 Task: Look for products in the category "Pasta Salad" that are on sale.
Action: Mouse pressed left at (19, 147)
Screenshot: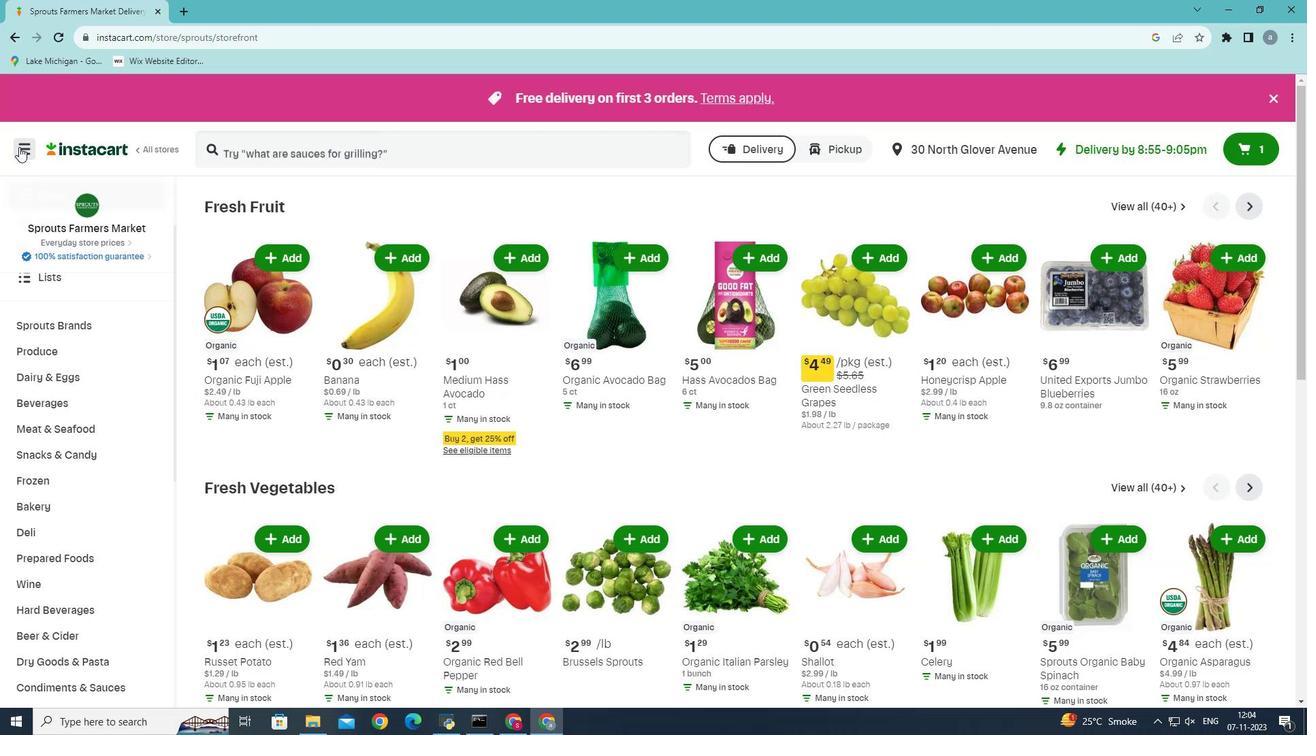 
Action: Mouse moved to (85, 381)
Screenshot: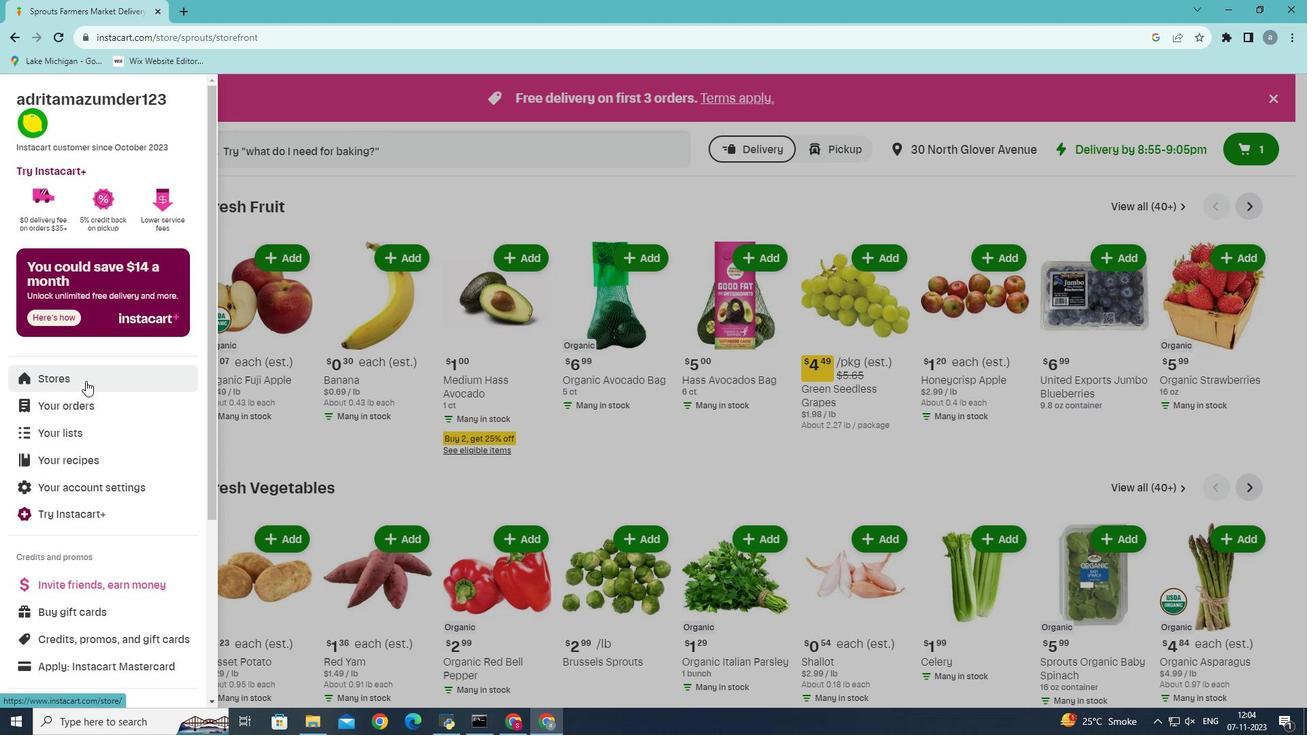 
Action: Mouse pressed left at (85, 381)
Screenshot: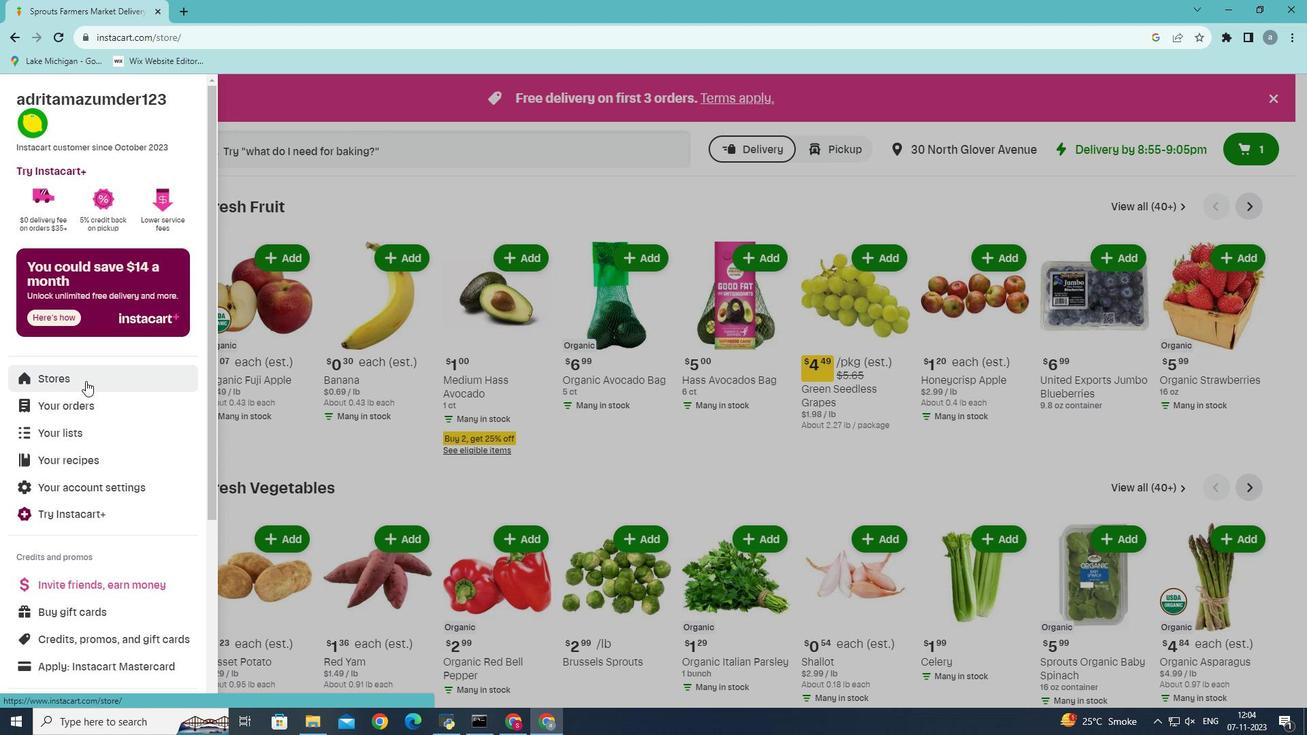 
Action: Mouse moved to (321, 158)
Screenshot: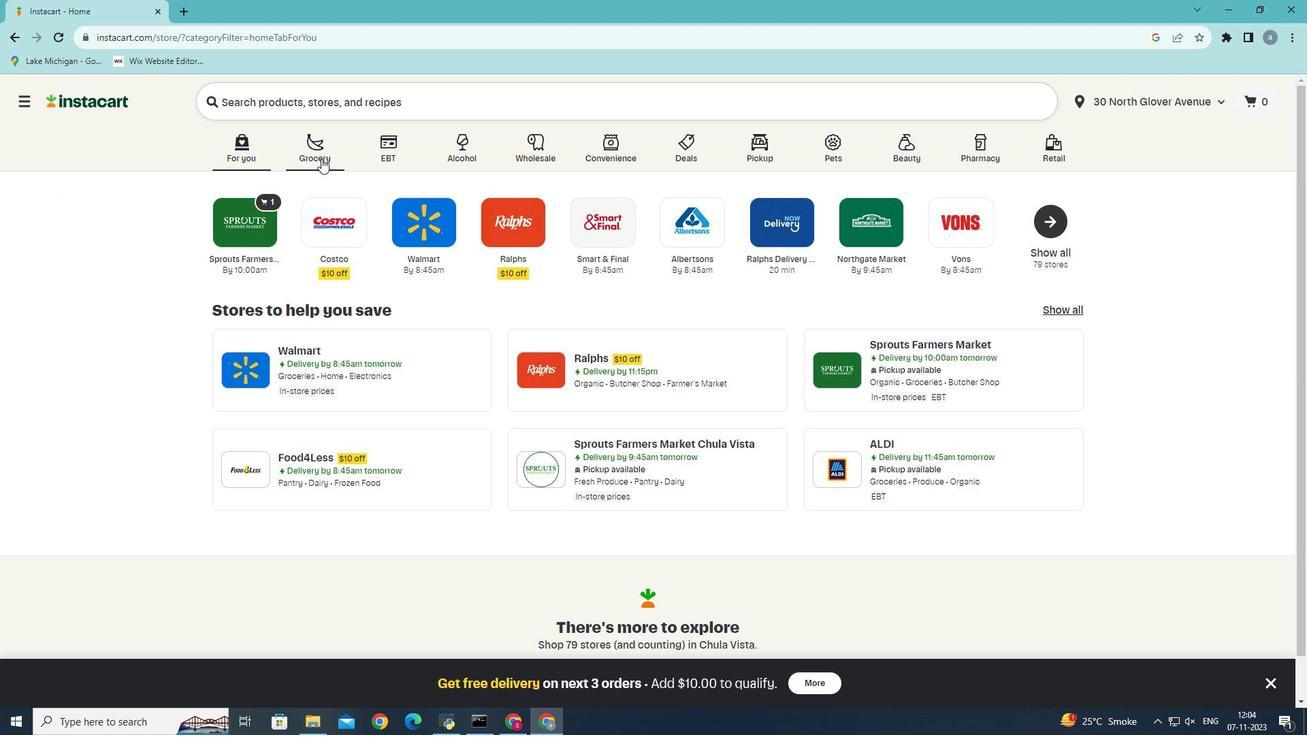 
Action: Mouse pressed left at (321, 158)
Screenshot: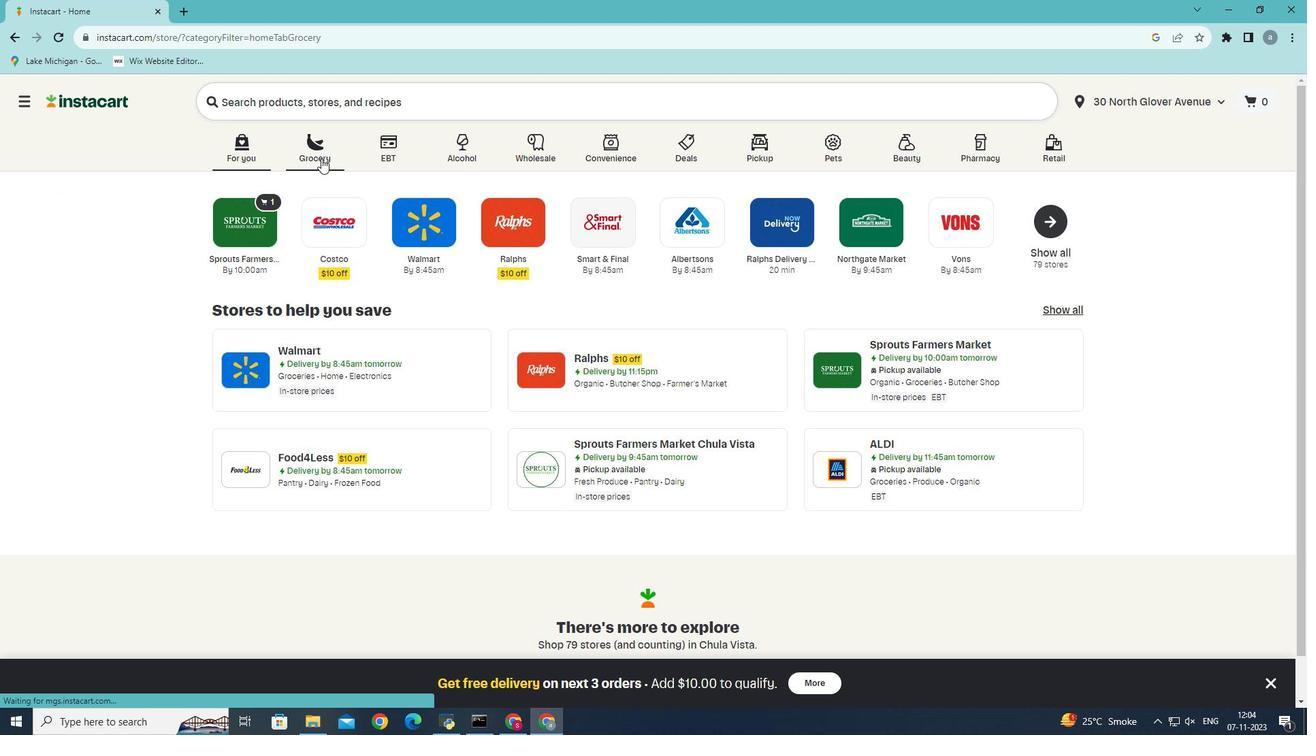 
Action: Mouse moved to (384, 430)
Screenshot: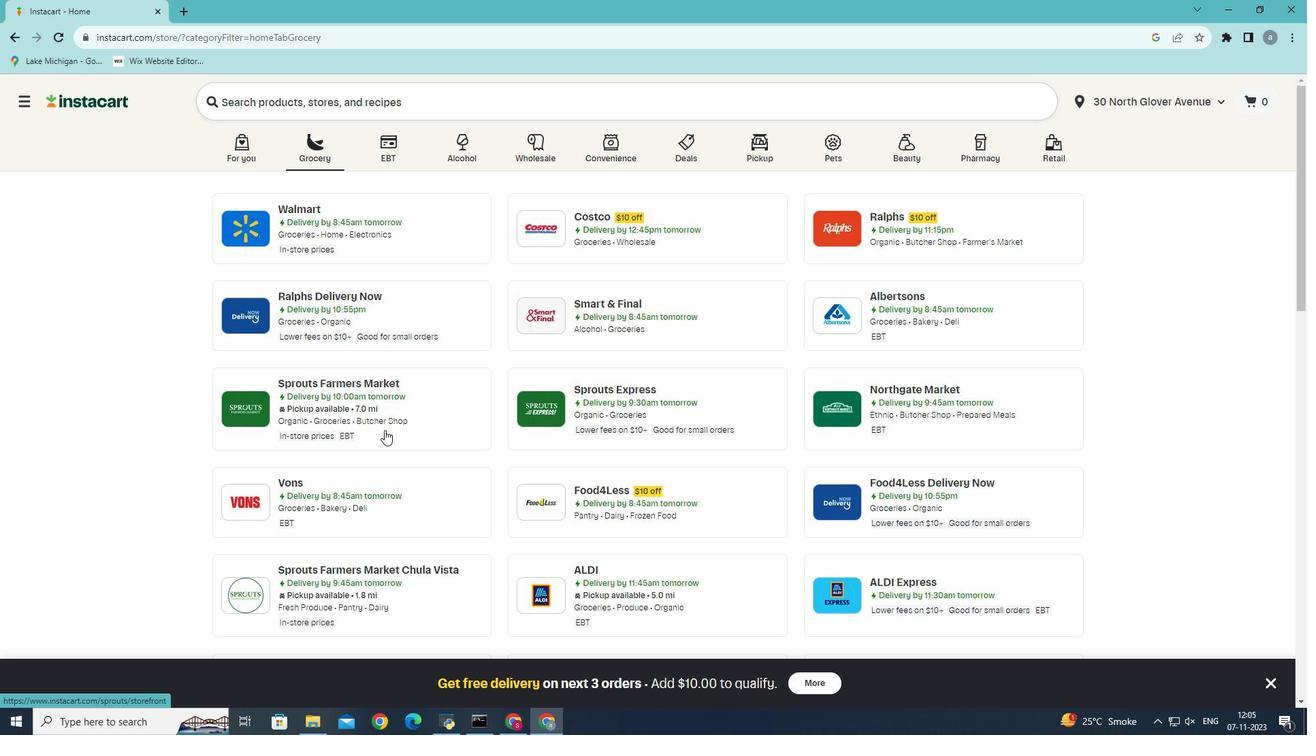 
Action: Mouse pressed left at (384, 430)
Screenshot: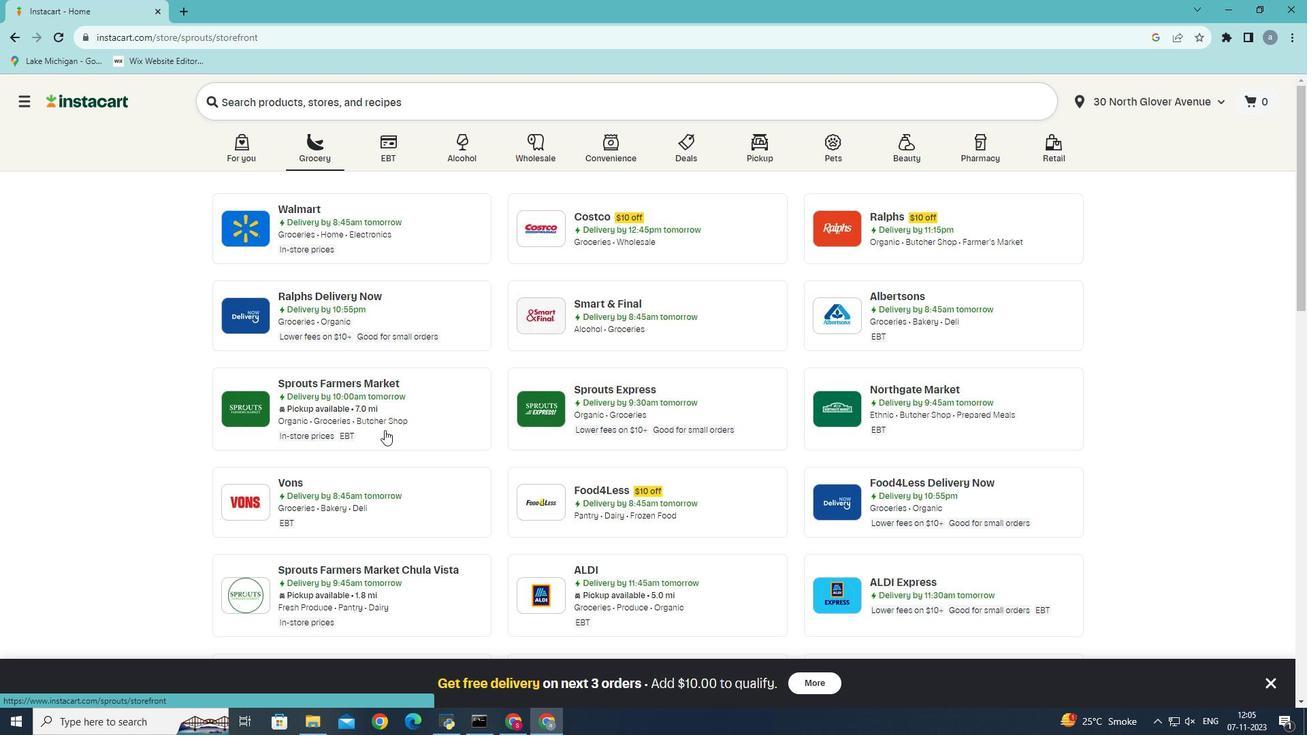 
Action: Mouse moved to (76, 611)
Screenshot: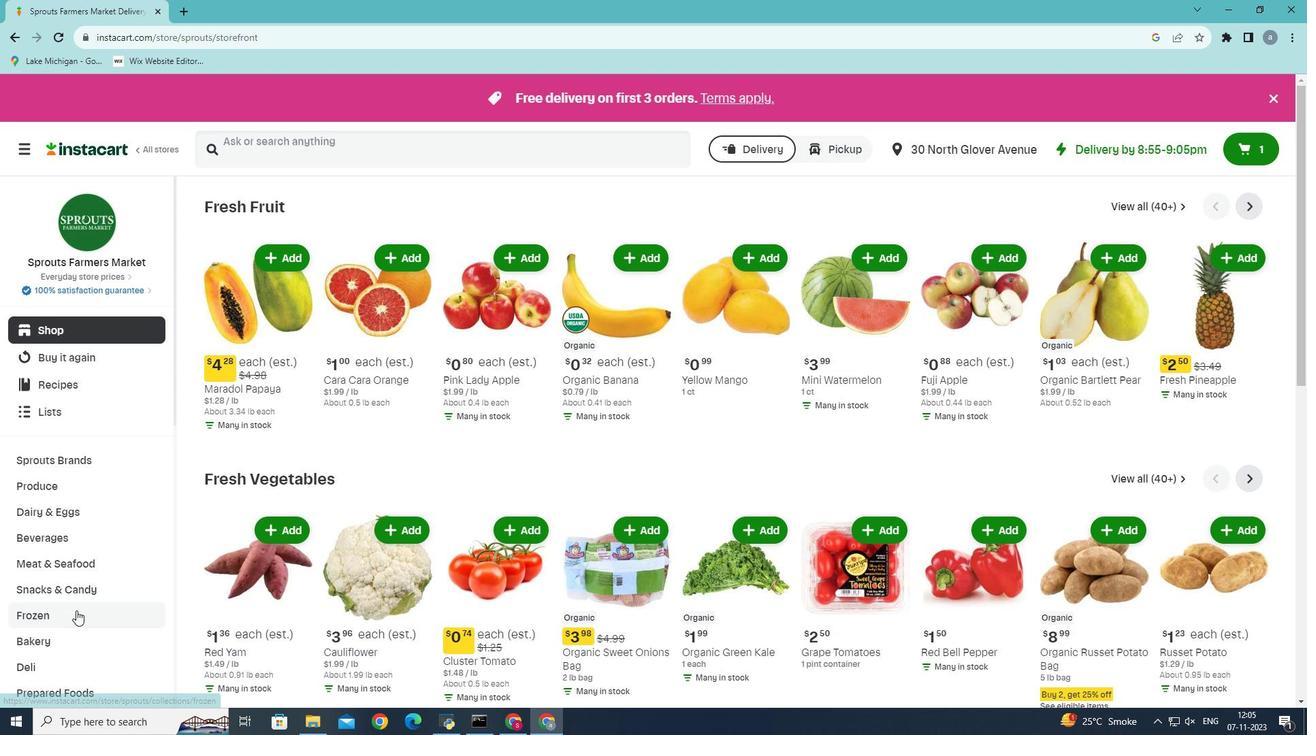 
Action: Mouse scrolled (76, 610) with delta (0, 0)
Screenshot: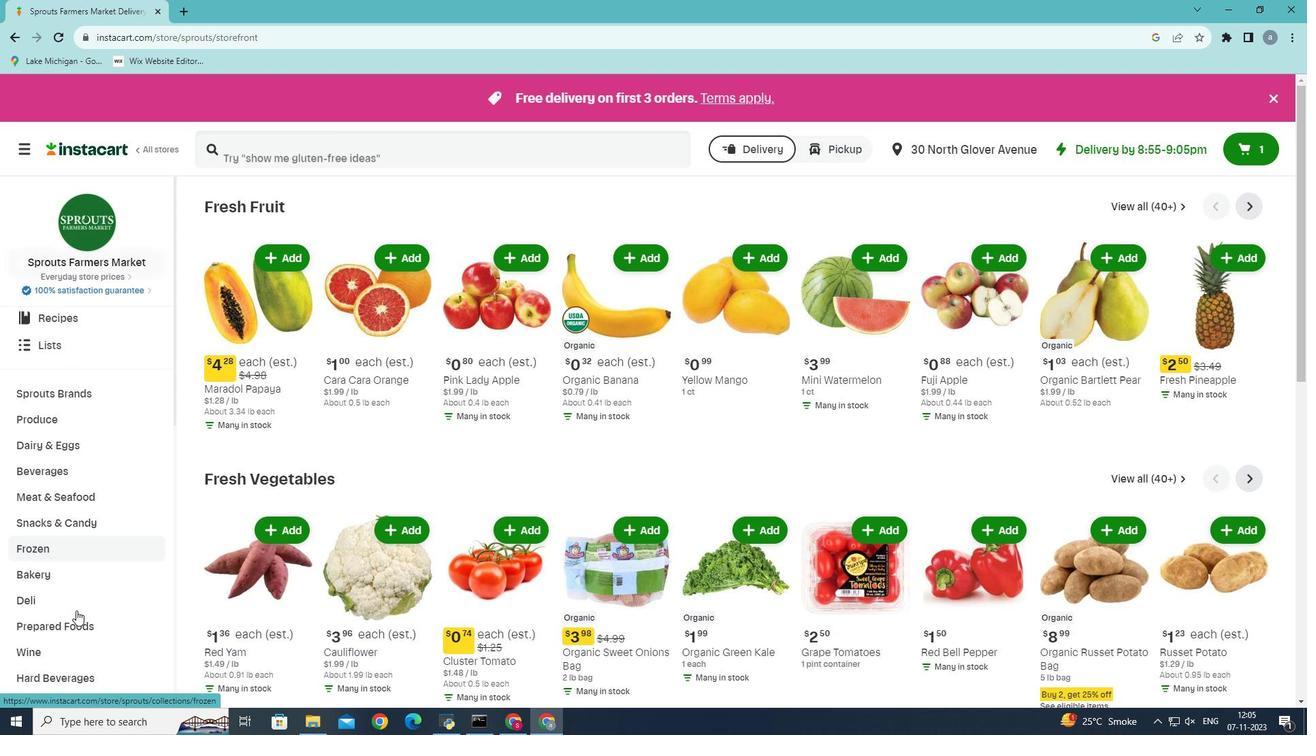 
Action: Mouse moved to (59, 624)
Screenshot: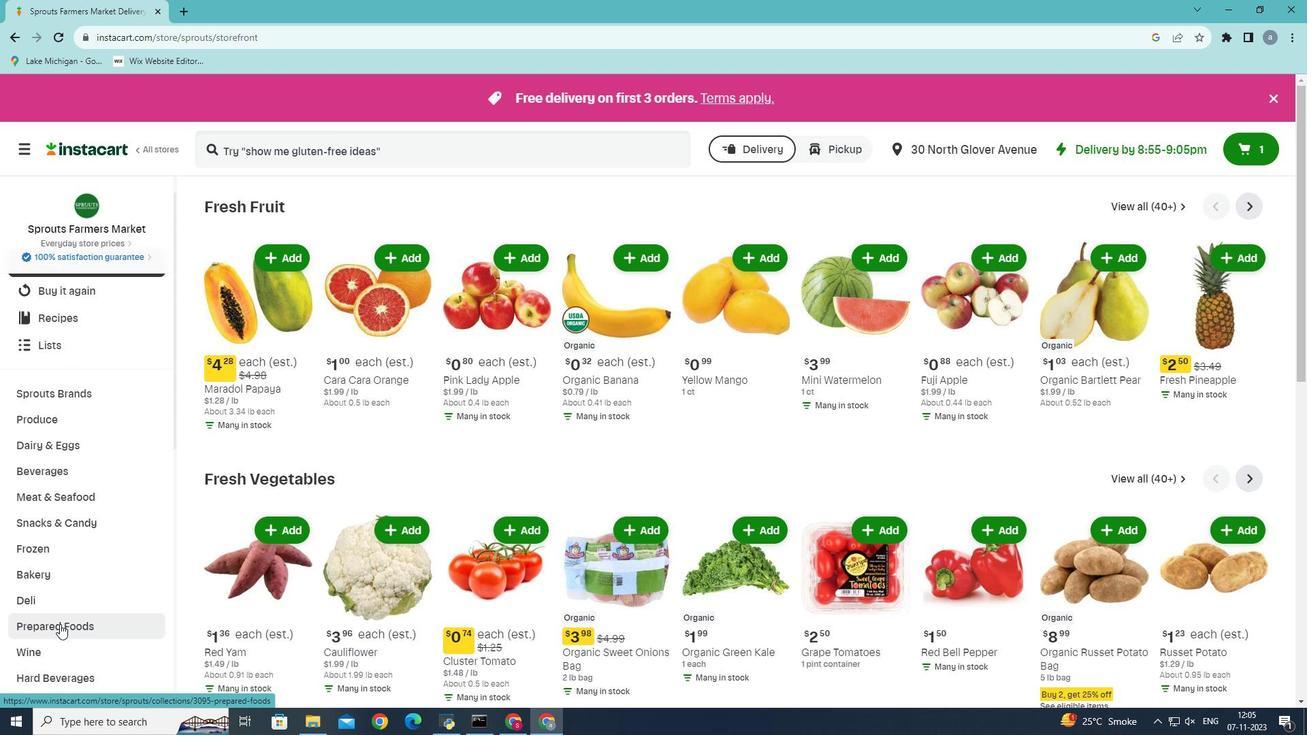 
Action: Mouse pressed left at (59, 624)
Screenshot: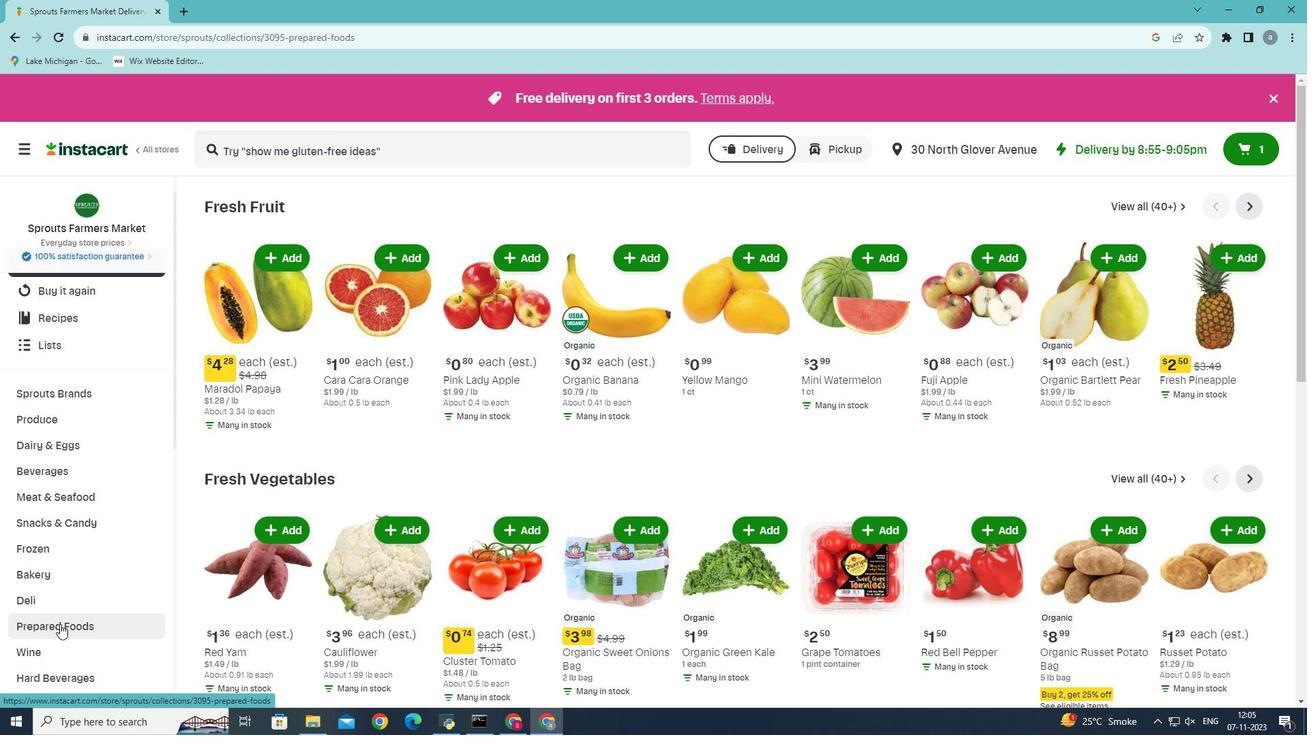 
Action: Mouse moved to (743, 239)
Screenshot: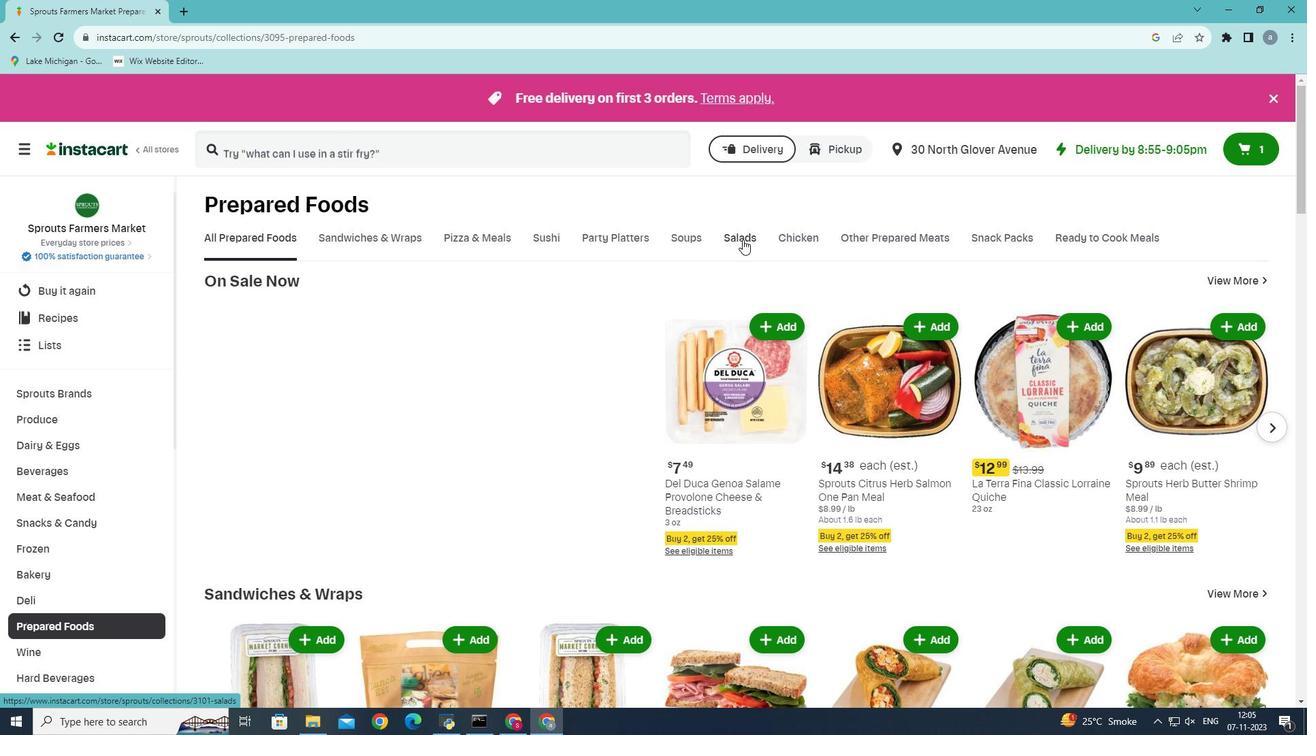 
Action: Mouse pressed left at (743, 239)
Screenshot: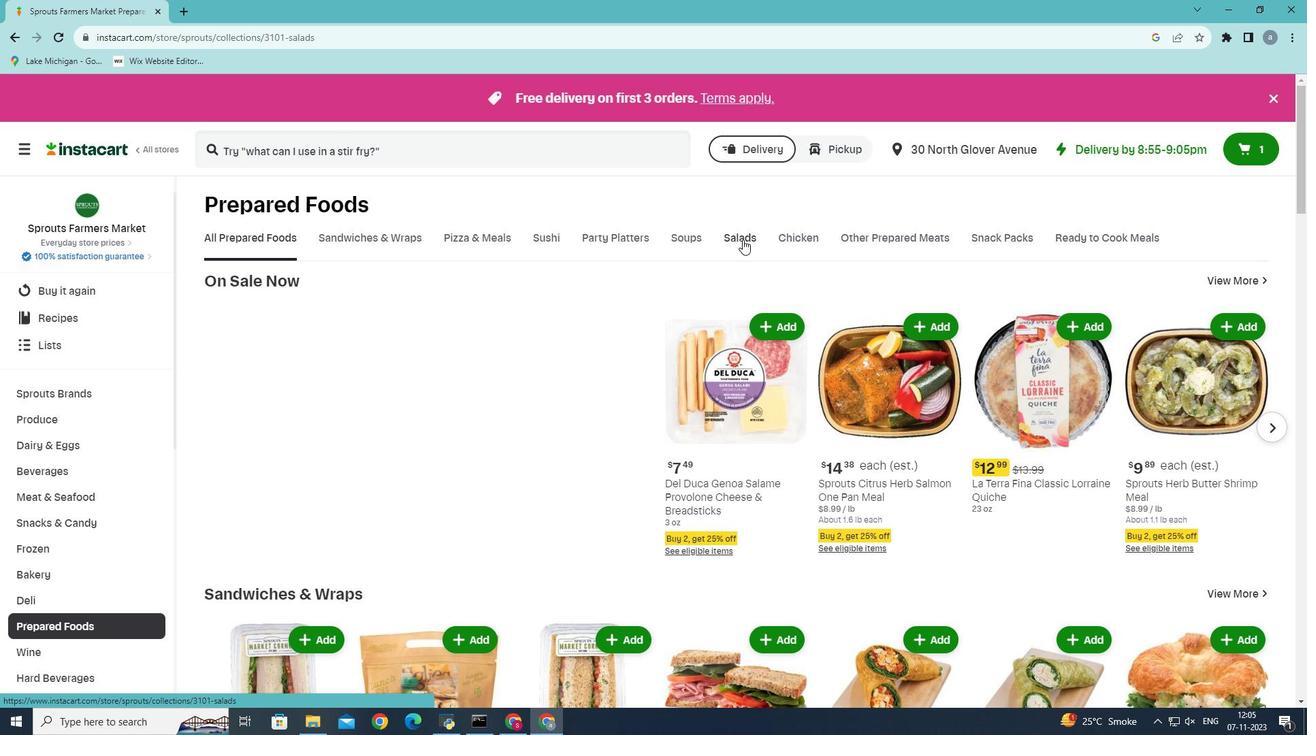 
Action: Mouse moved to (319, 295)
Screenshot: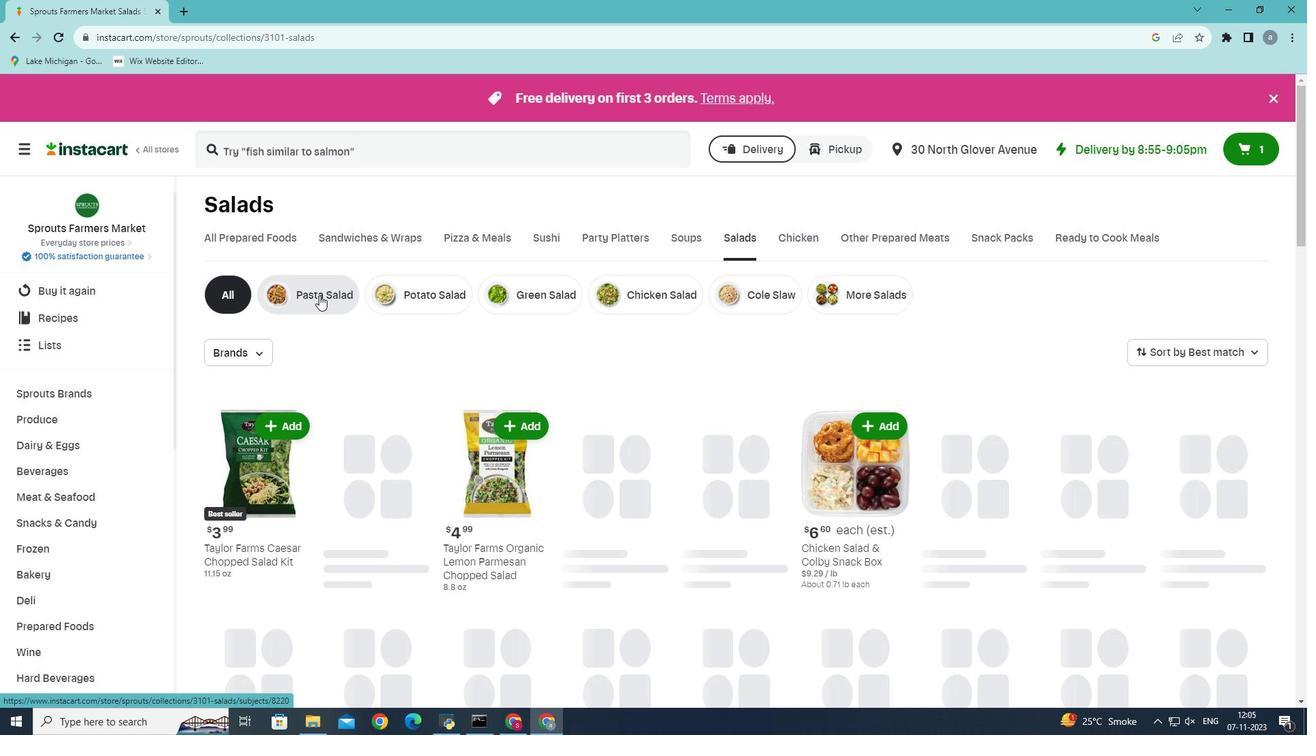 
Action: Mouse pressed left at (319, 295)
Screenshot: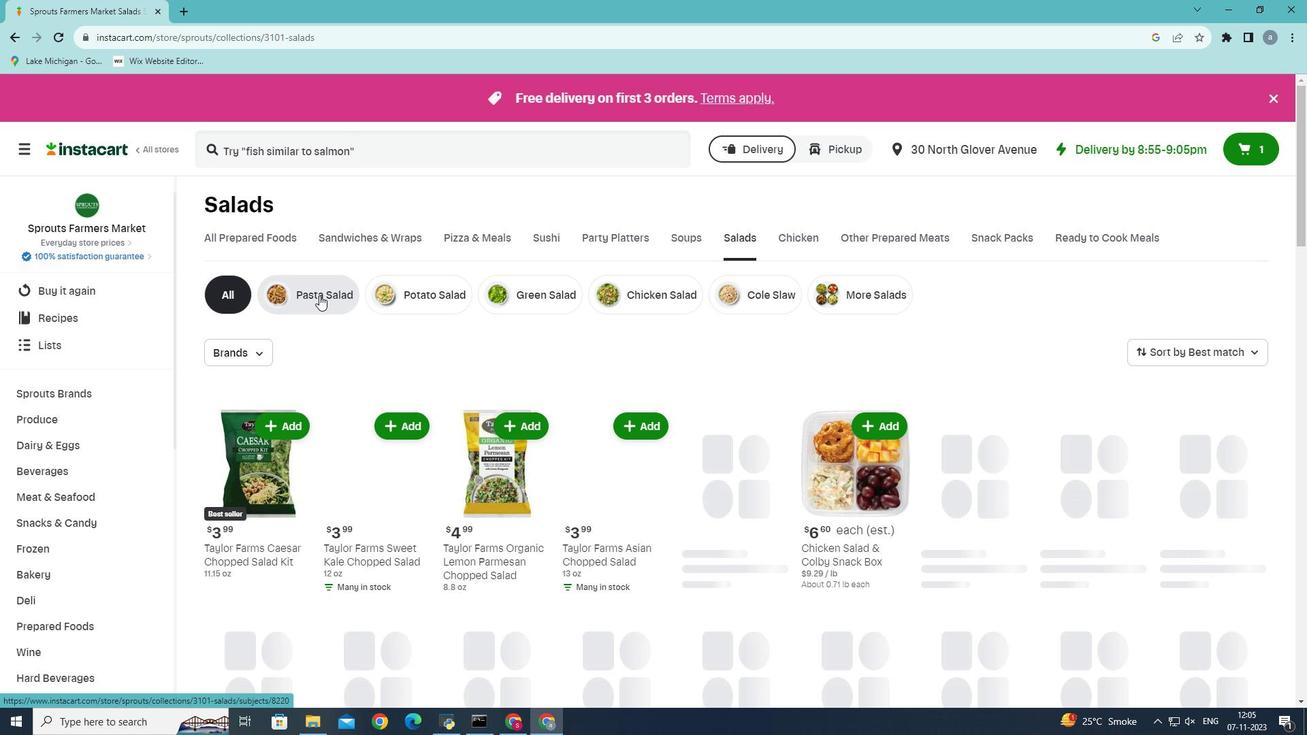 
Action: Mouse moved to (519, 333)
Screenshot: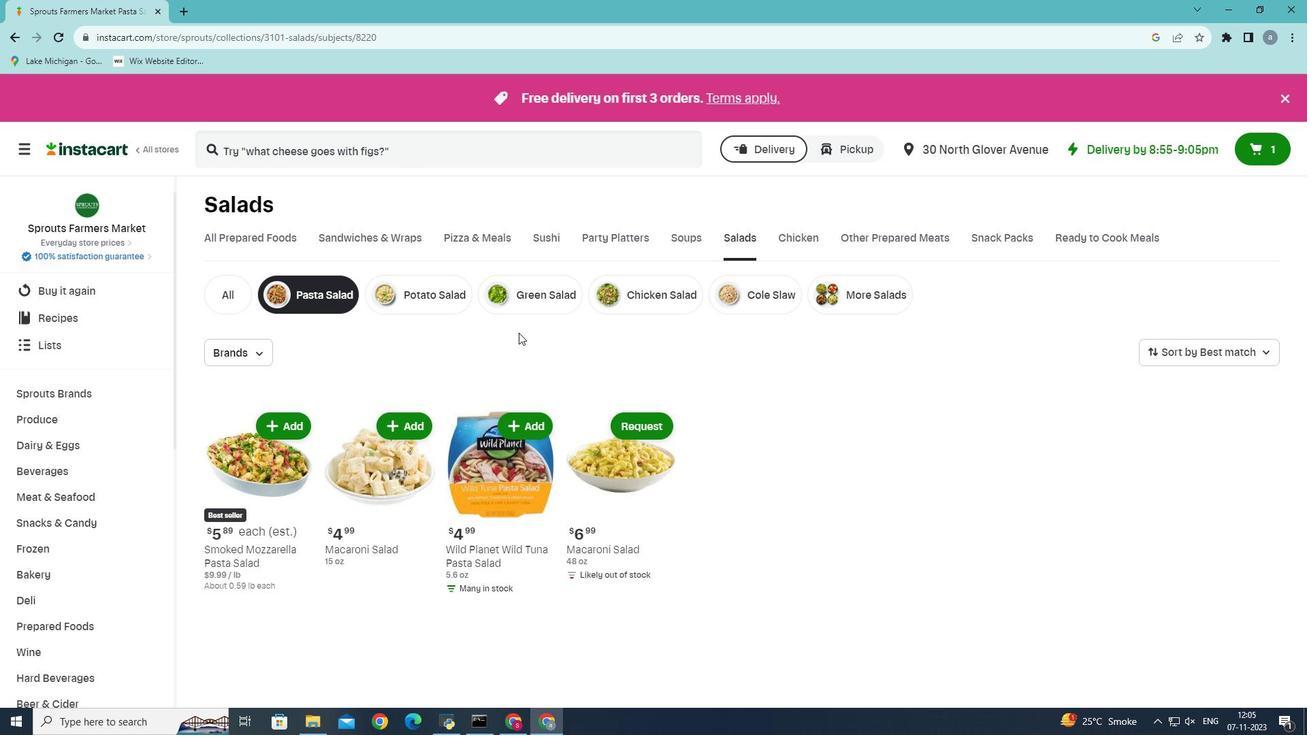 
